 Task: Add Chobani Strawberry Zero Sugar Greek Yogurt to the cart.
Action: Mouse pressed left at (19, 98)
Screenshot: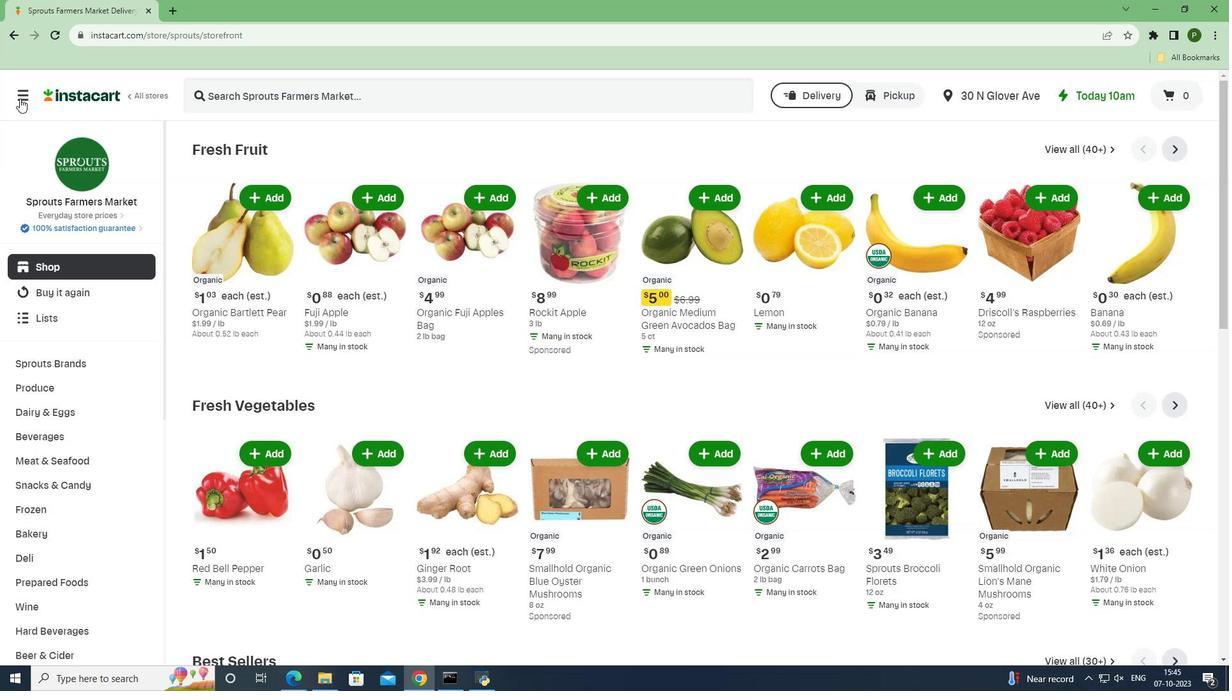 
Action: Mouse moved to (48, 341)
Screenshot: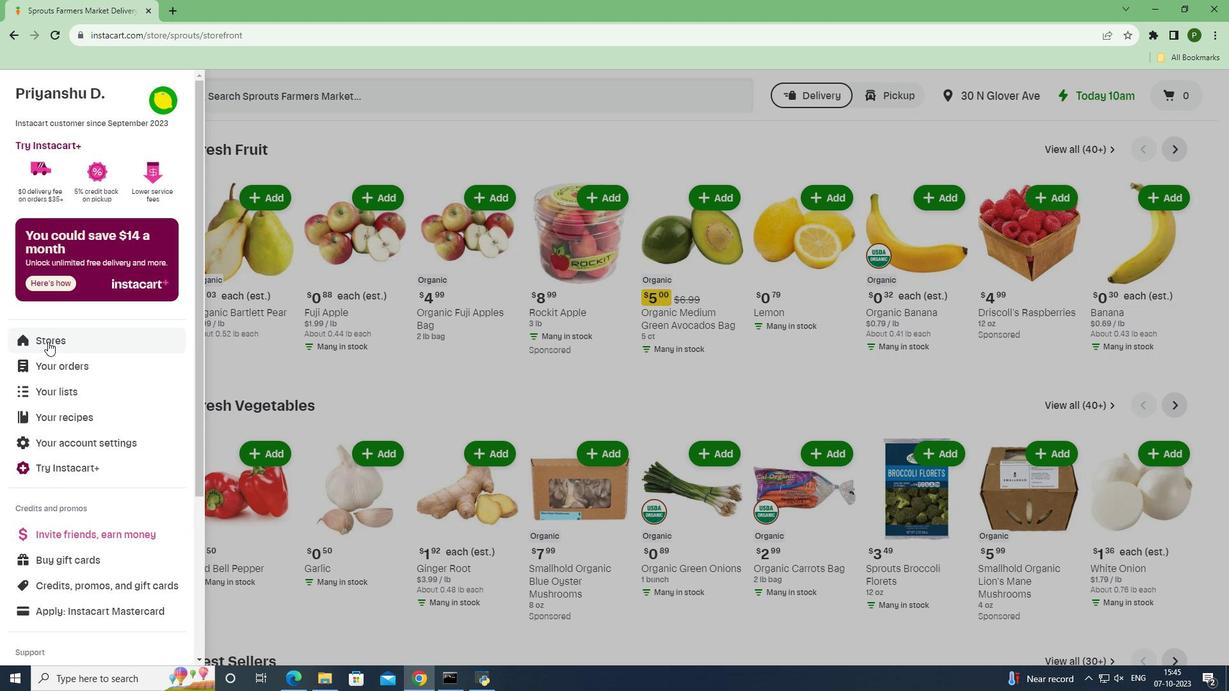 
Action: Mouse pressed left at (48, 341)
Screenshot: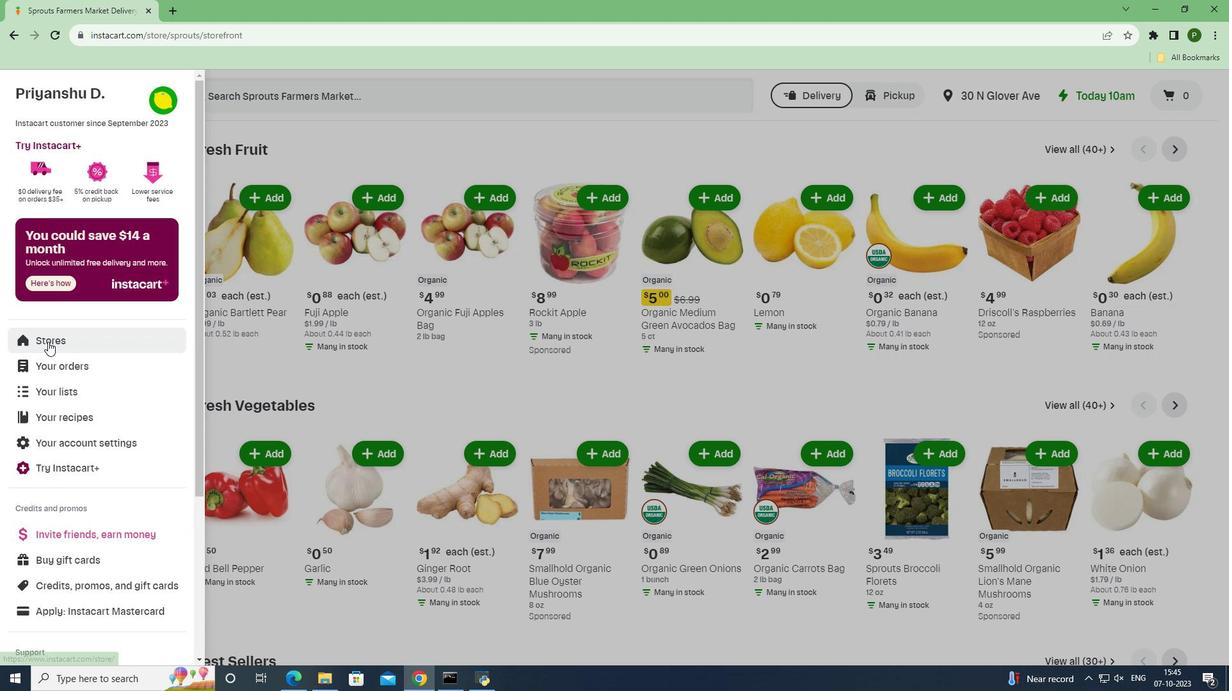 
Action: Mouse moved to (277, 142)
Screenshot: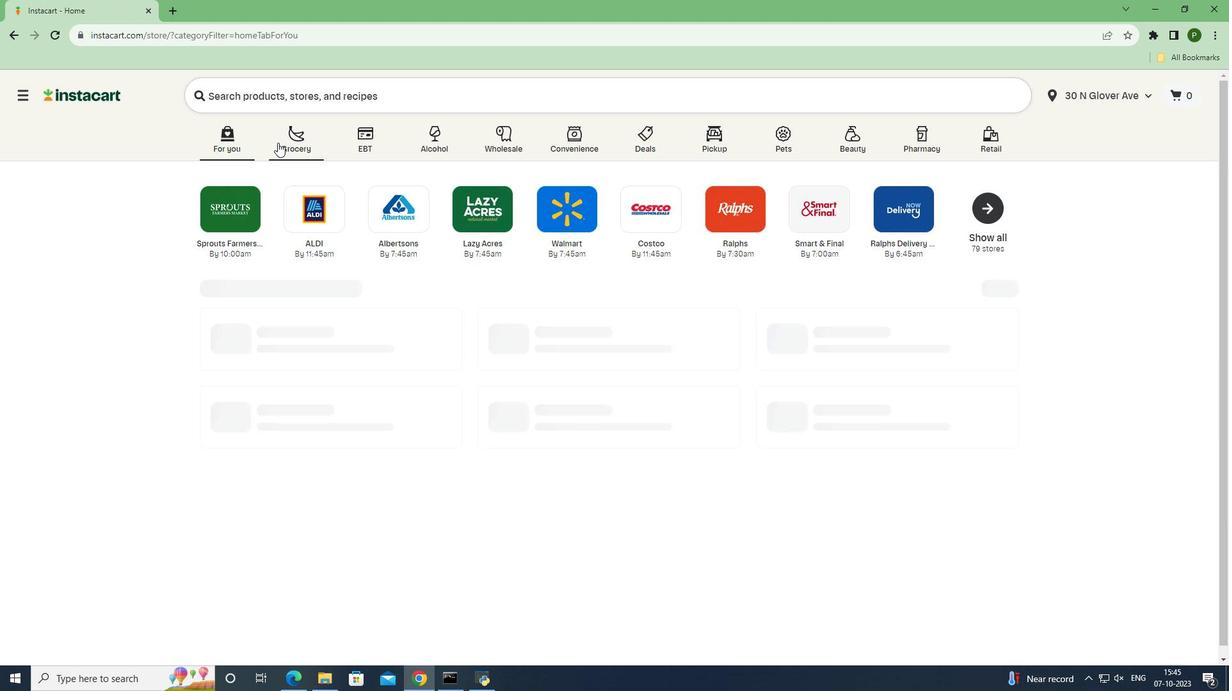 
Action: Mouse pressed left at (277, 142)
Screenshot: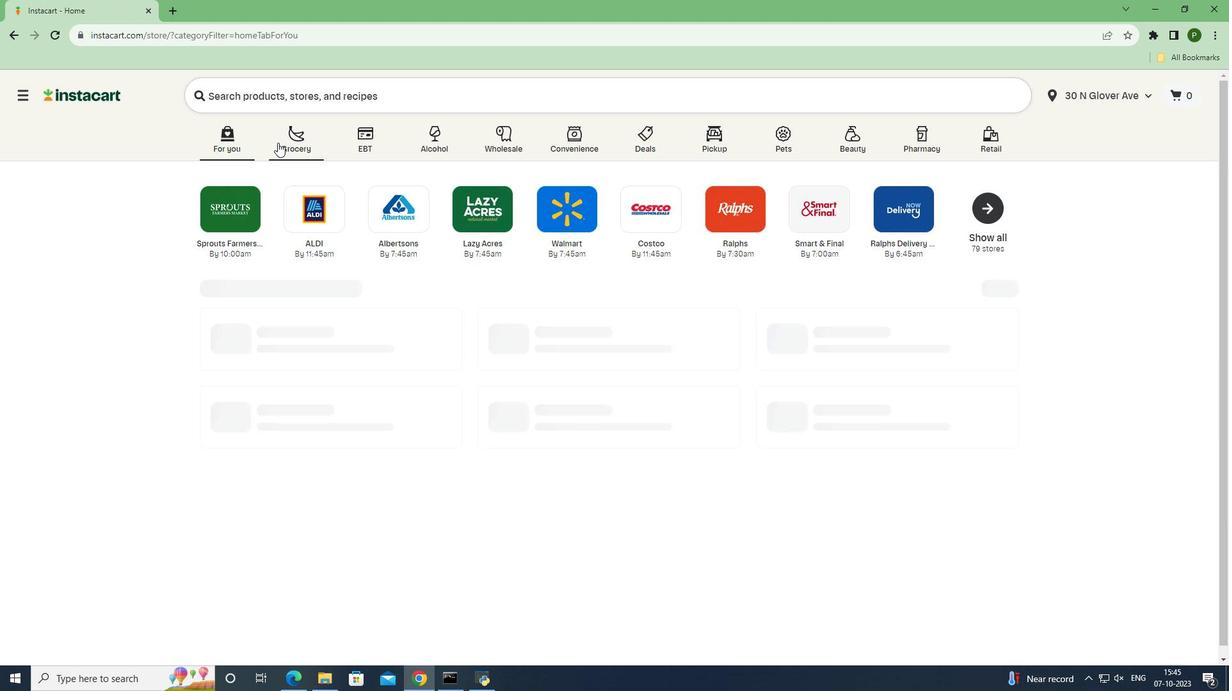 
Action: Mouse moved to (519, 295)
Screenshot: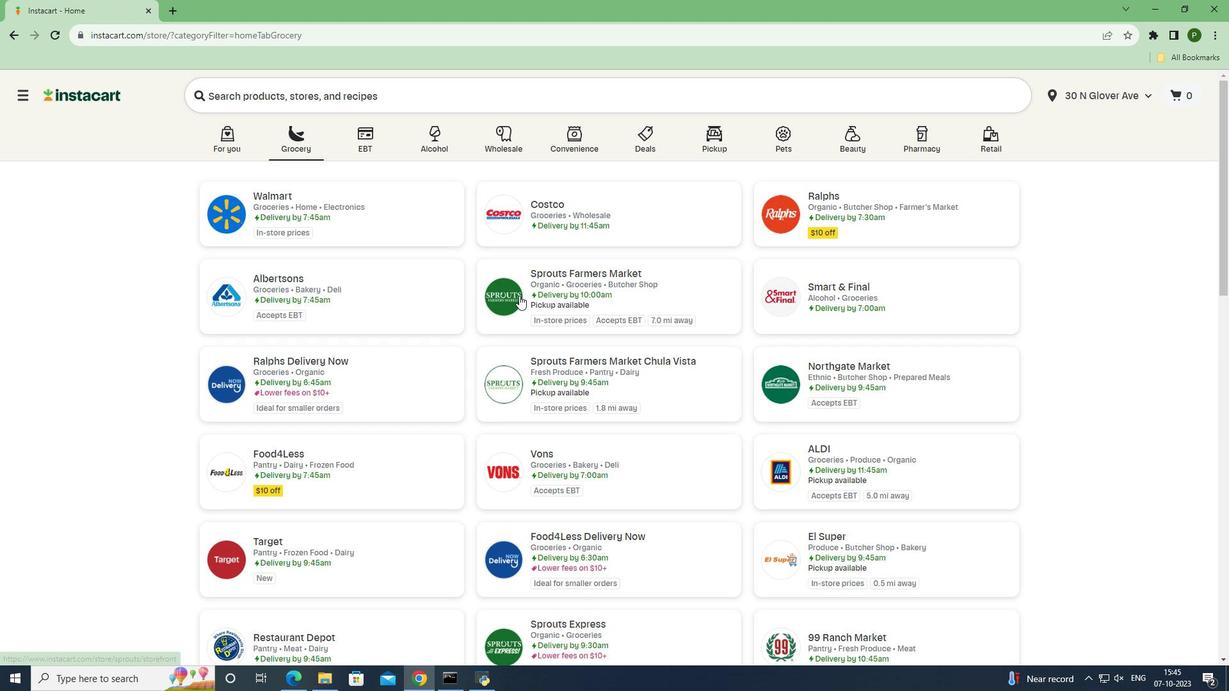 
Action: Mouse pressed left at (519, 295)
Screenshot: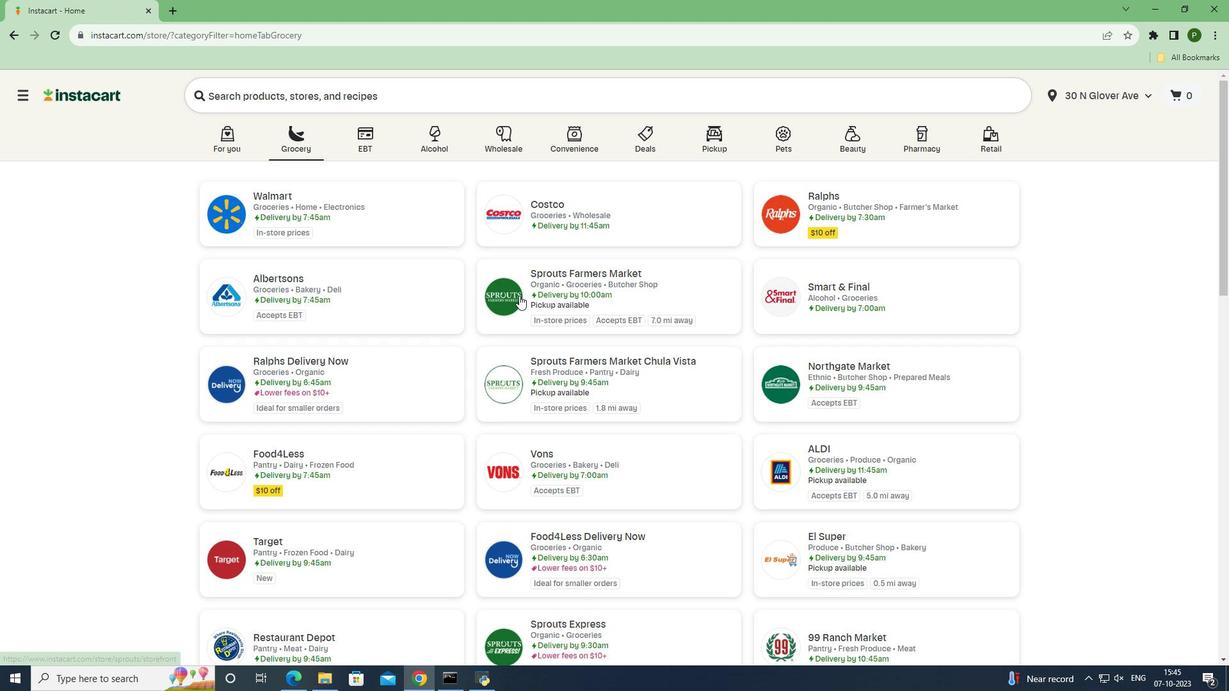 
Action: Mouse moved to (100, 411)
Screenshot: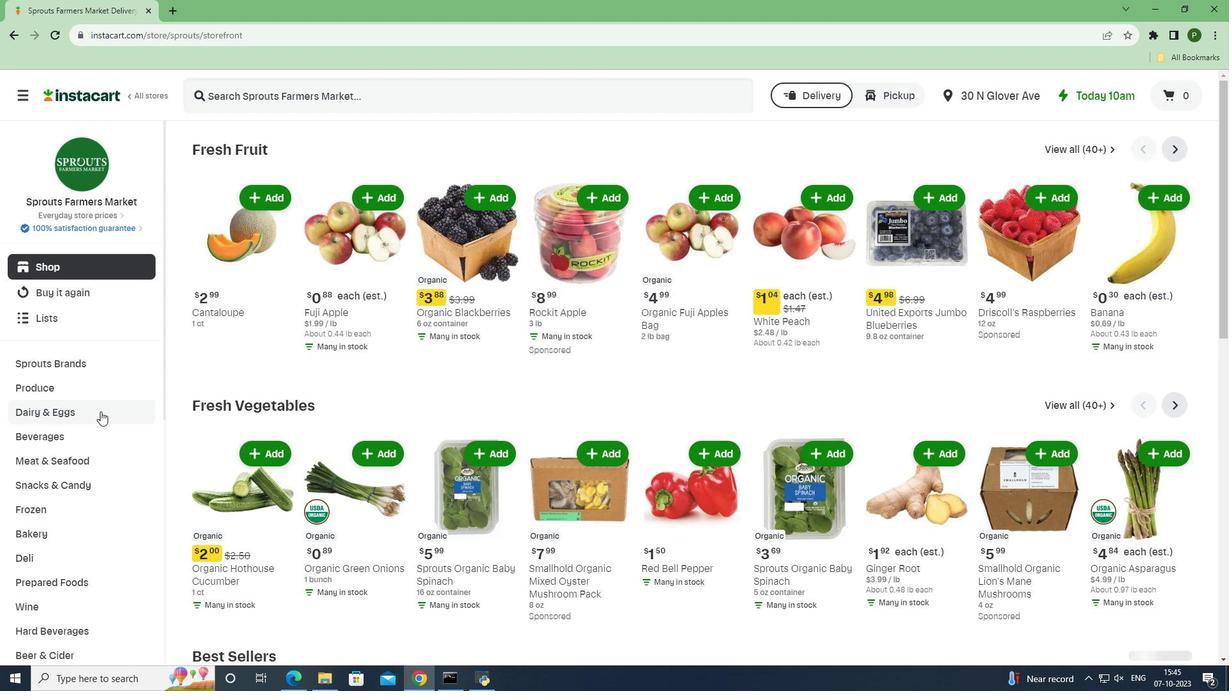 
Action: Mouse pressed left at (100, 411)
Screenshot: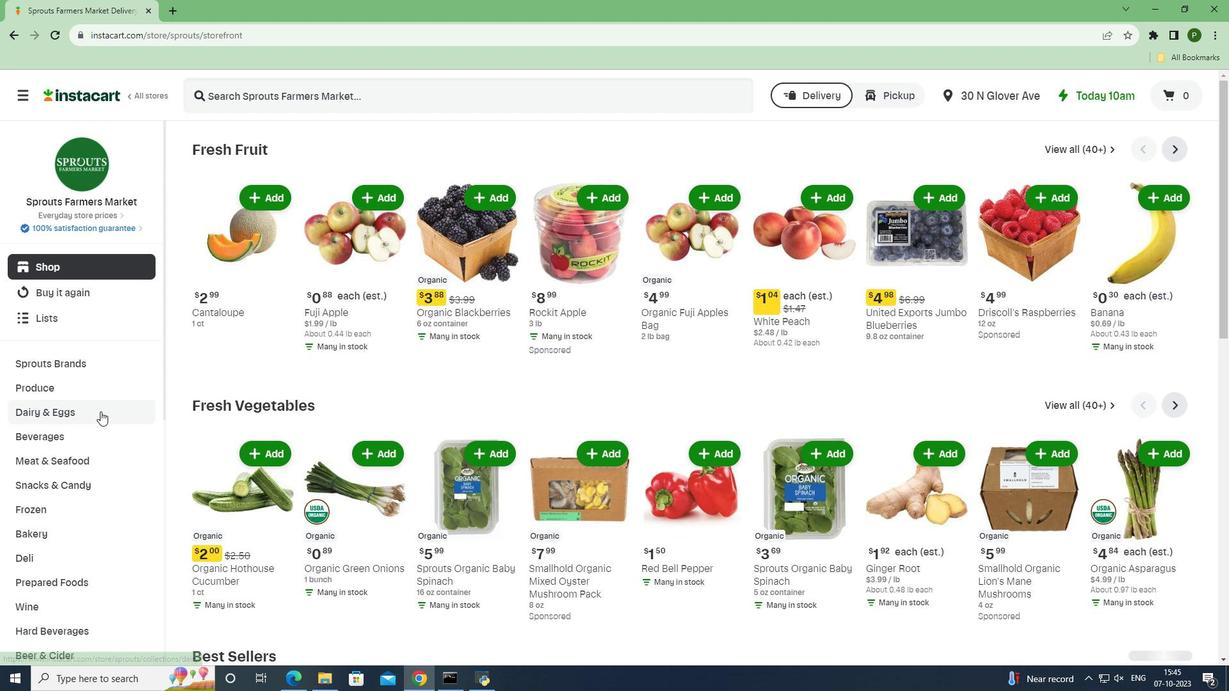 
Action: Mouse moved to (65, 514)
Screenshot: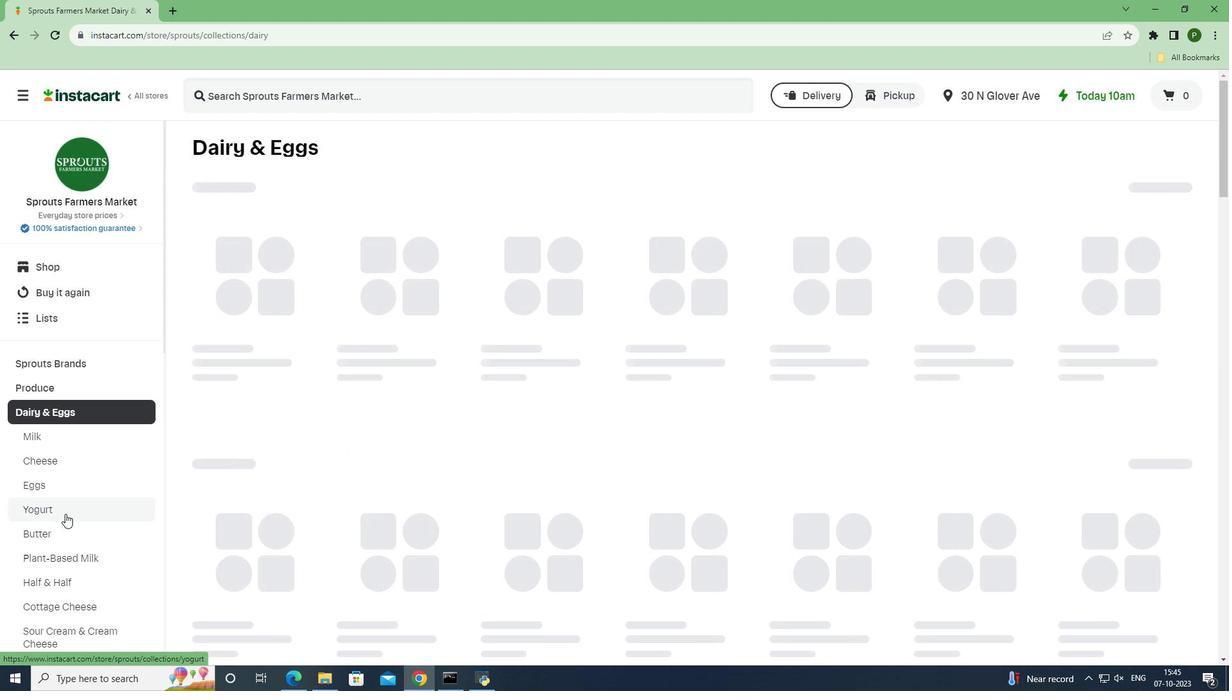 
Action: Mouse pressed left at (65, 514)
Screenshot: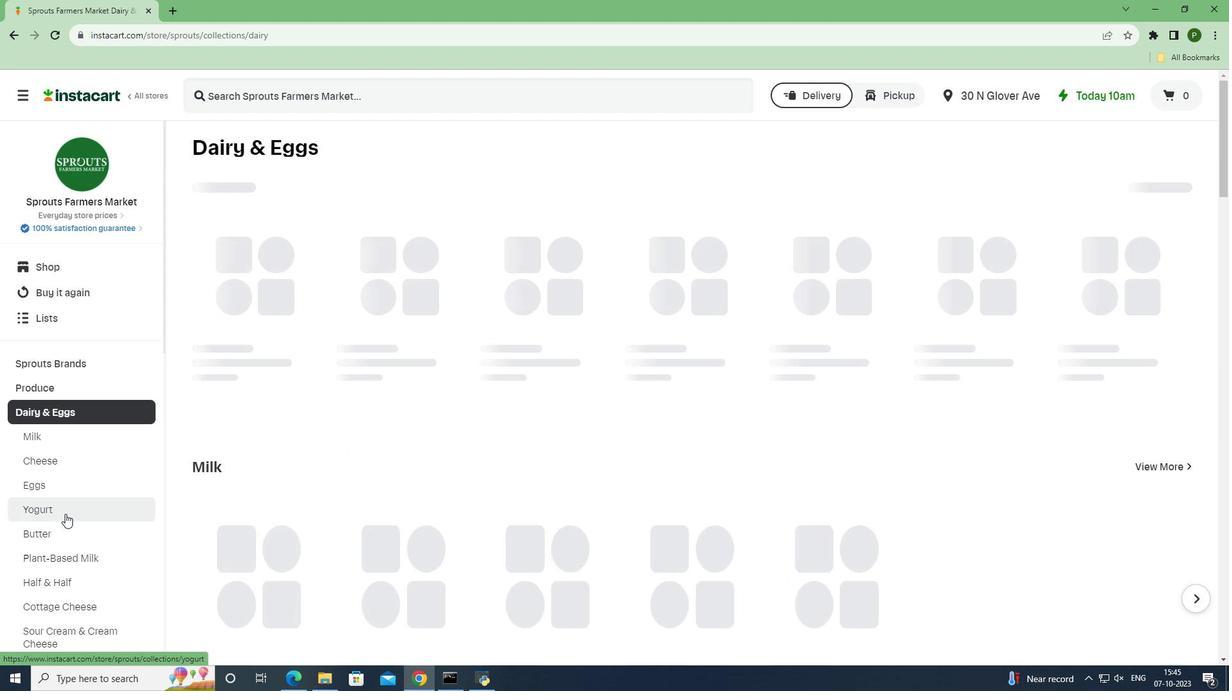 
Action: Mouse moved to (285, 97)
Screenshot: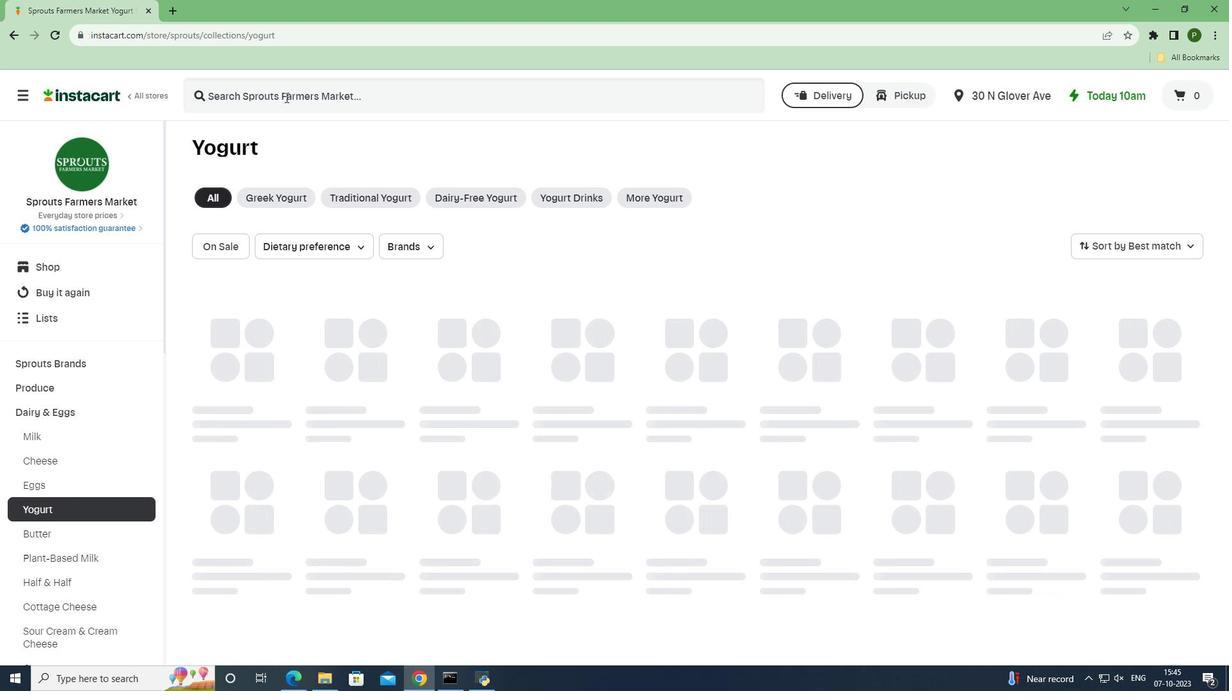 
Action: Mouse pressed left at (285, 97)
Screenshot: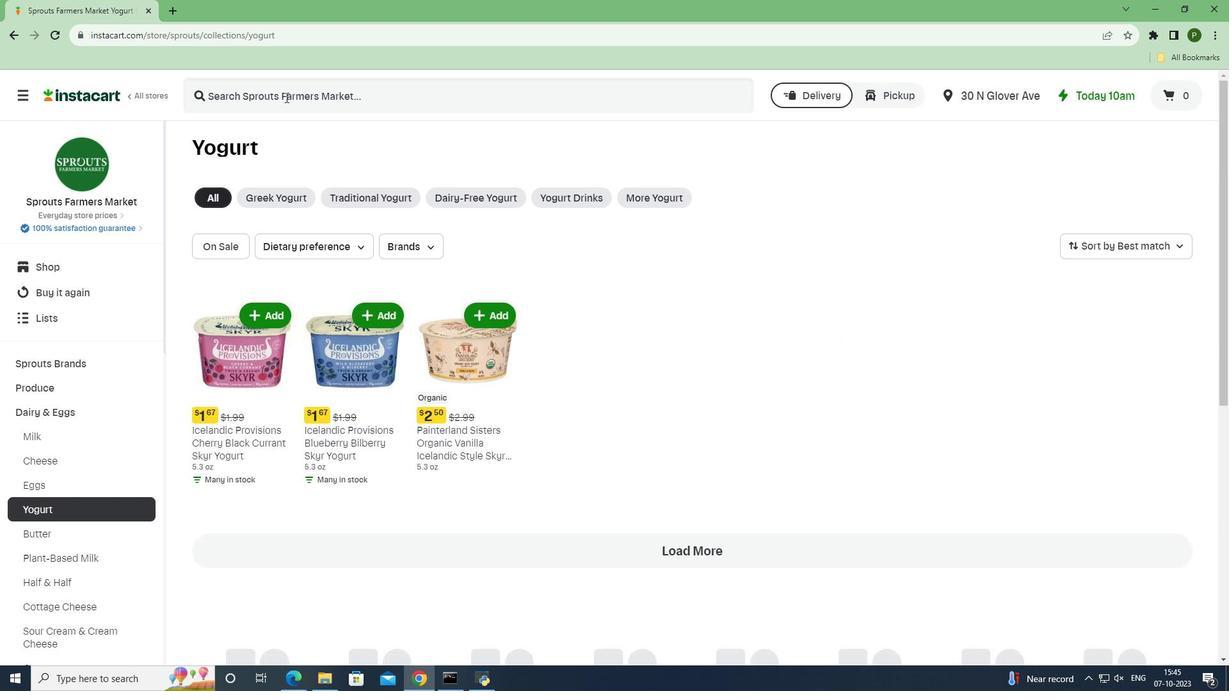 
Action: Key pressed <Key.caps_lock>C<Key.caps_lock>hobani<Key.space><Key.caps_lock>S<Key.caps_lock>trawberry<Key.space><Key.caps_lock>Z<Key.caps_lock>ero<Key.space><Key.caps_lock>S<Key.caps_lock>ugar<Key.space><Key.caps_lock>G<Key.caps_lock>reek<Key.space><Key.caps_lock>Y<Key.caps_lock>ogurt<Key.space><Key.enter>
Screenshot: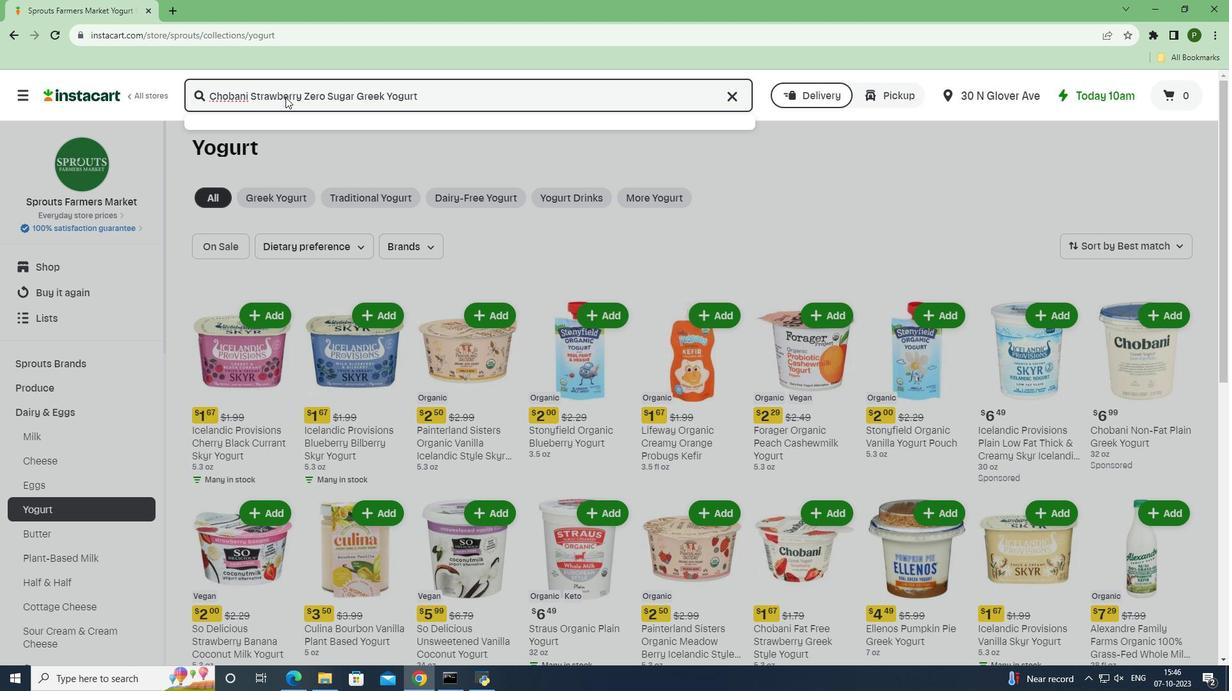 
Action: Mouse moved to (544, 248)
Screenshot: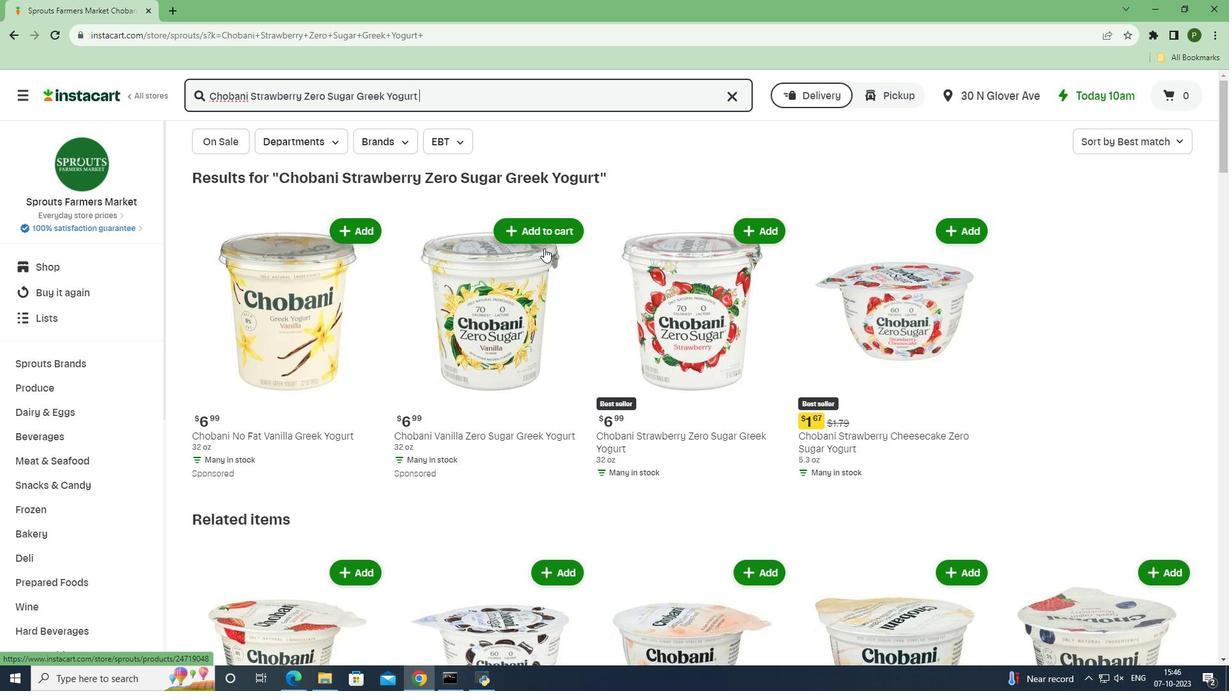 
Action: Mouse scrolled (544, 247) with delta (0, 0)
Screenshot: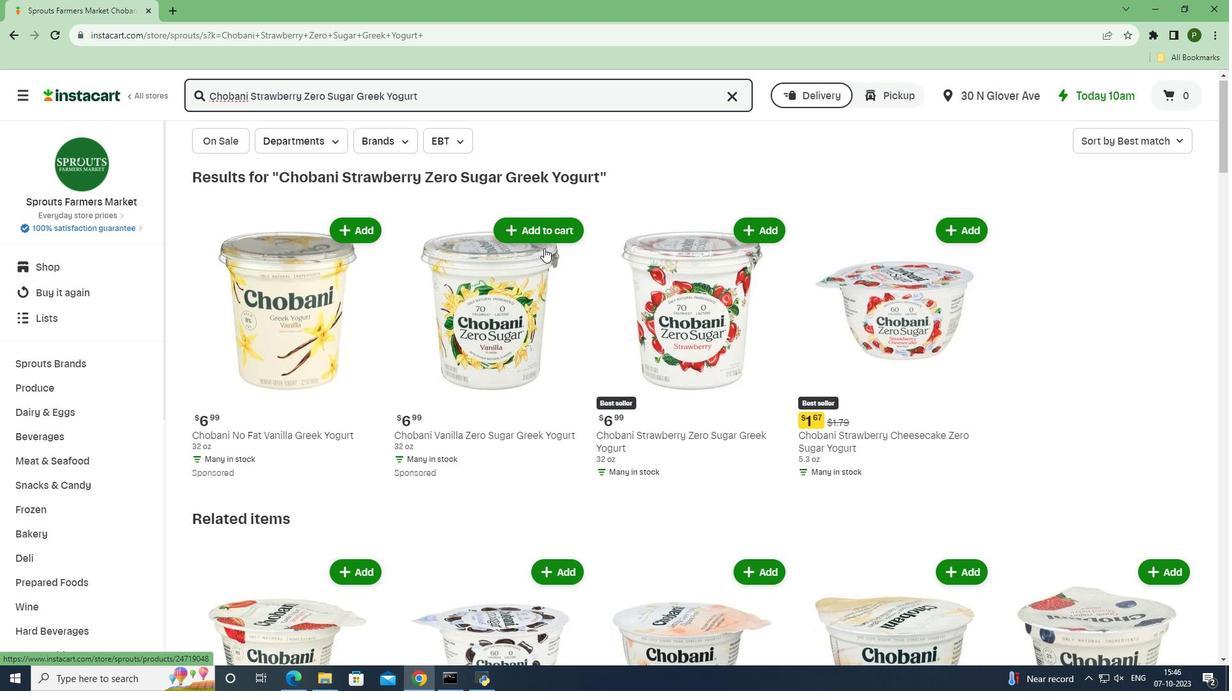 
Action: Mouse moved to (720, 169)
Screenshot: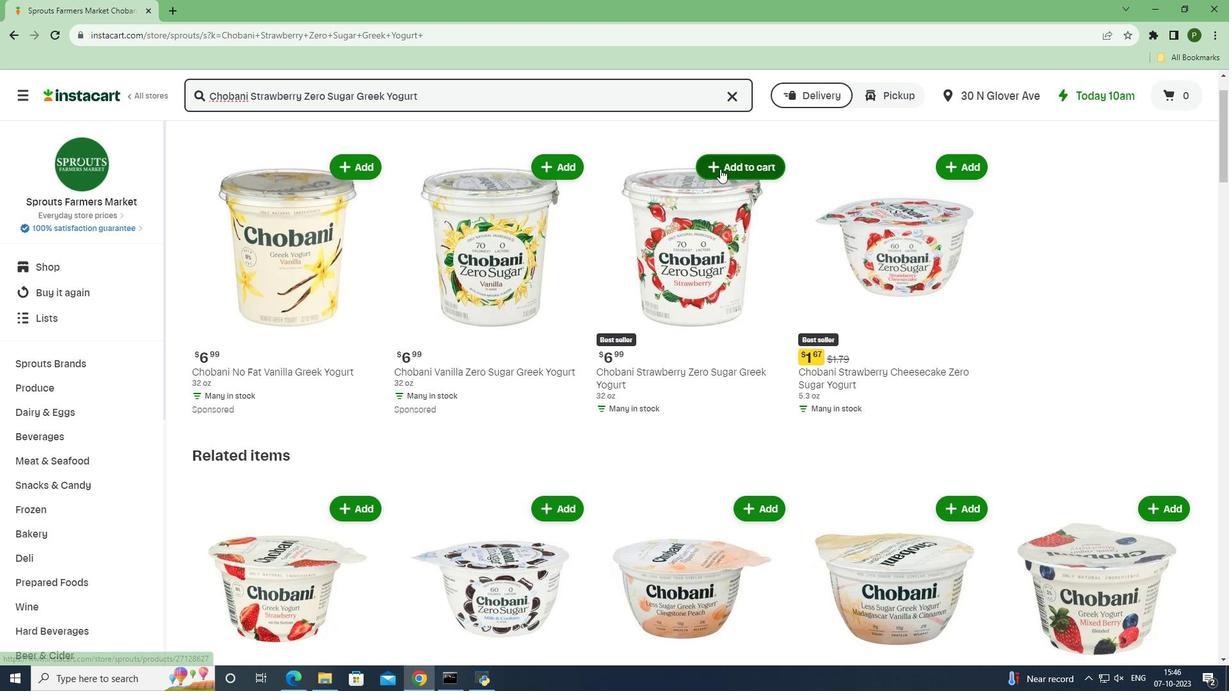 
Action: Mouse pressed left at (720, 169)
Screenshot: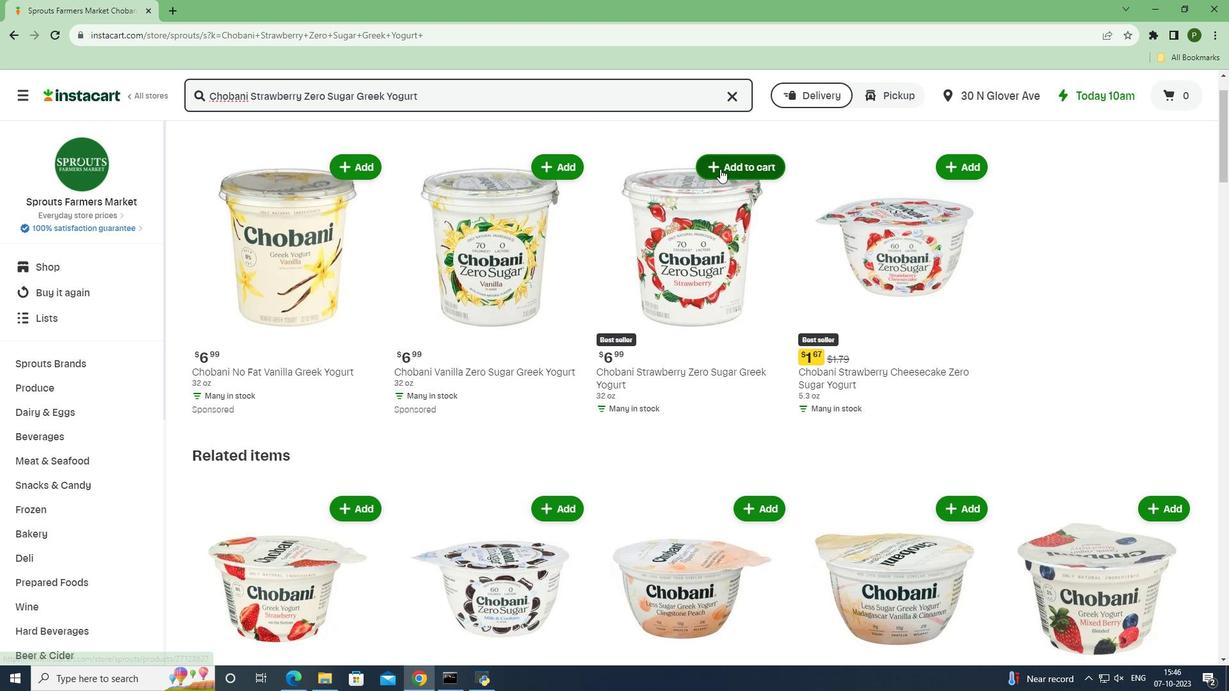 
Action: Mouse moved to (792, 246)
Screenshot: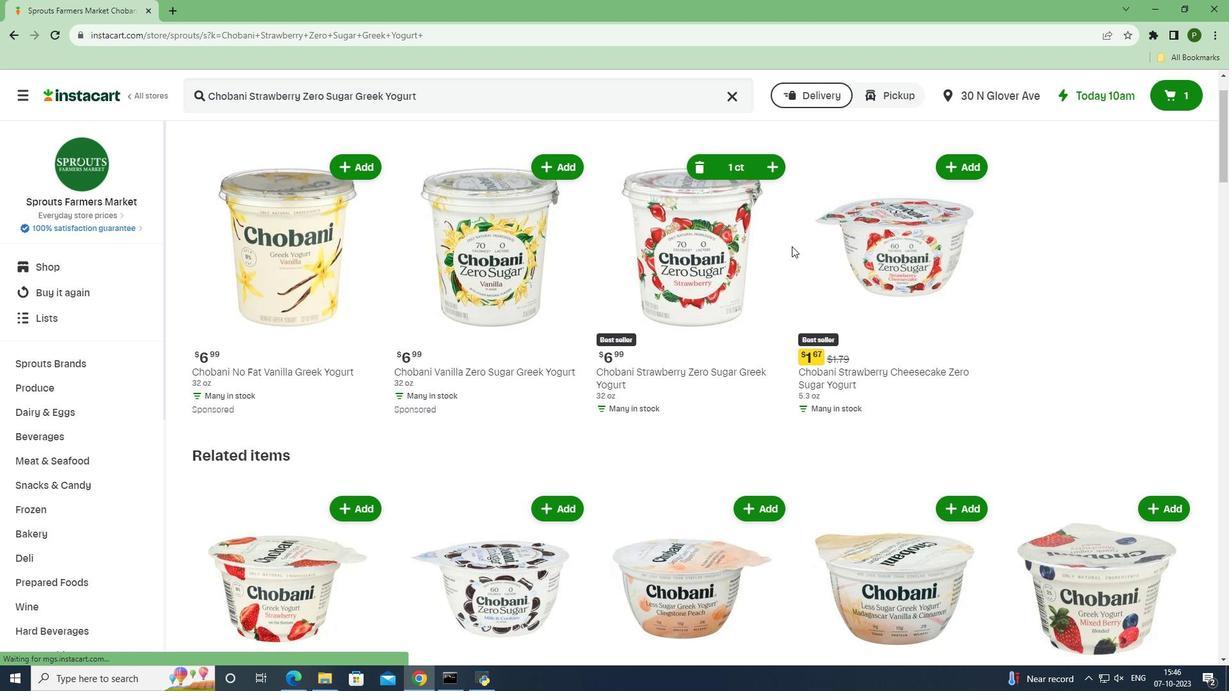 
